 Task: Add Modern Times Orderville Hazy IPA 6 Pack Cans to the cart.
Action: Mouse moved to (711, 263)
Screenshot: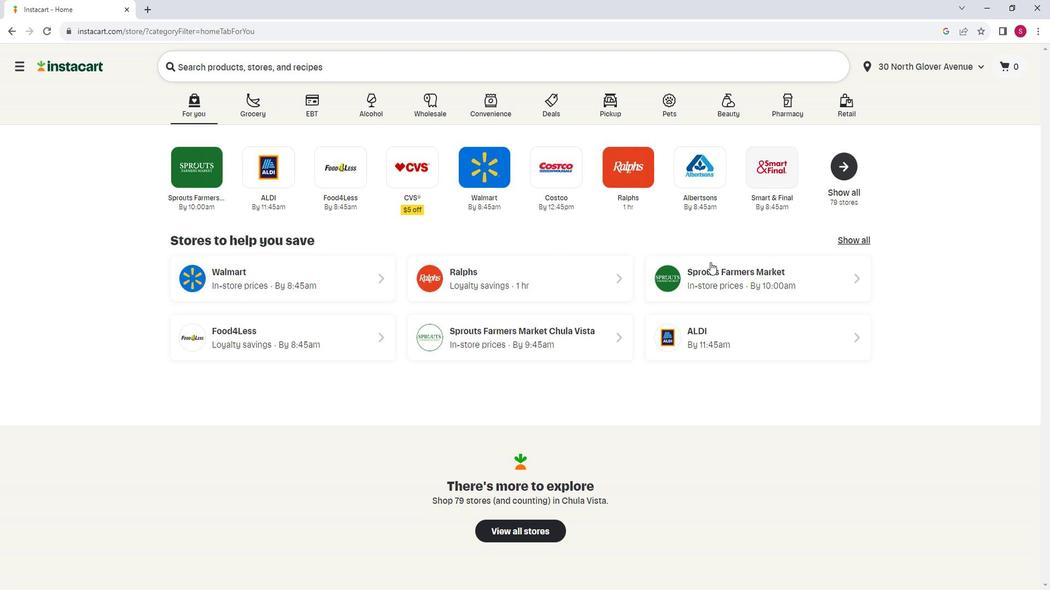 
Action: Mouse pressed left at (711, 263)
Screenshot: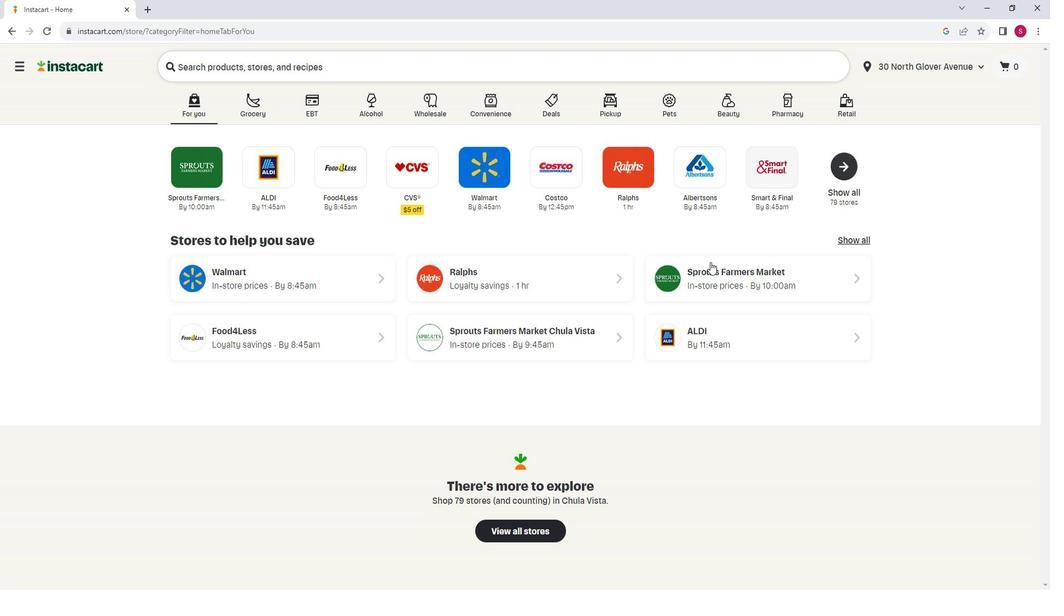 
Action: Mouse moved to (71, 432)
Screenshot: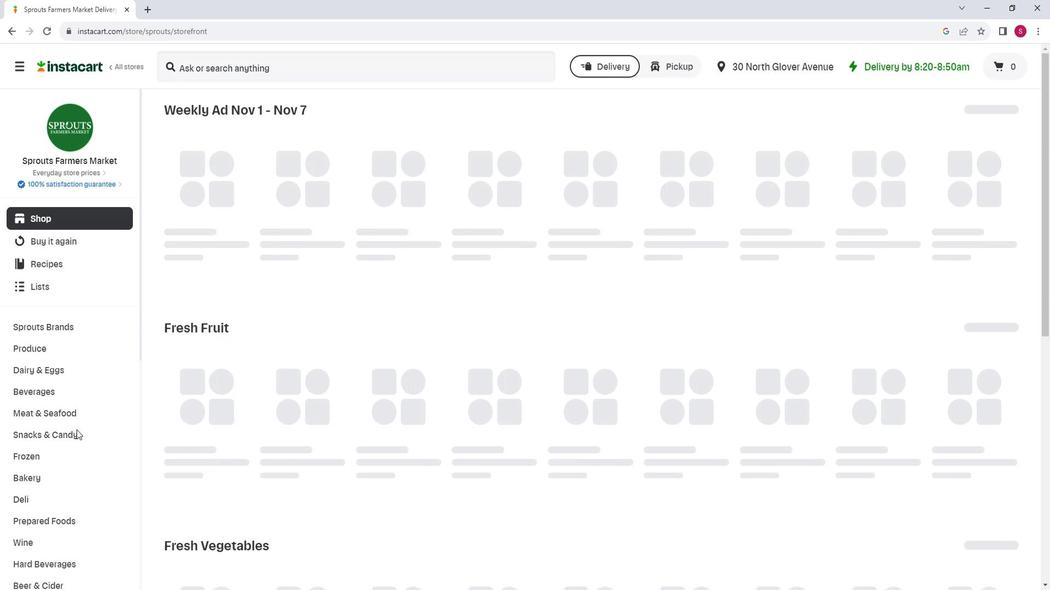 
Action: Mouse scrolled (71, 431) with delta (0, 0)
Screenshot: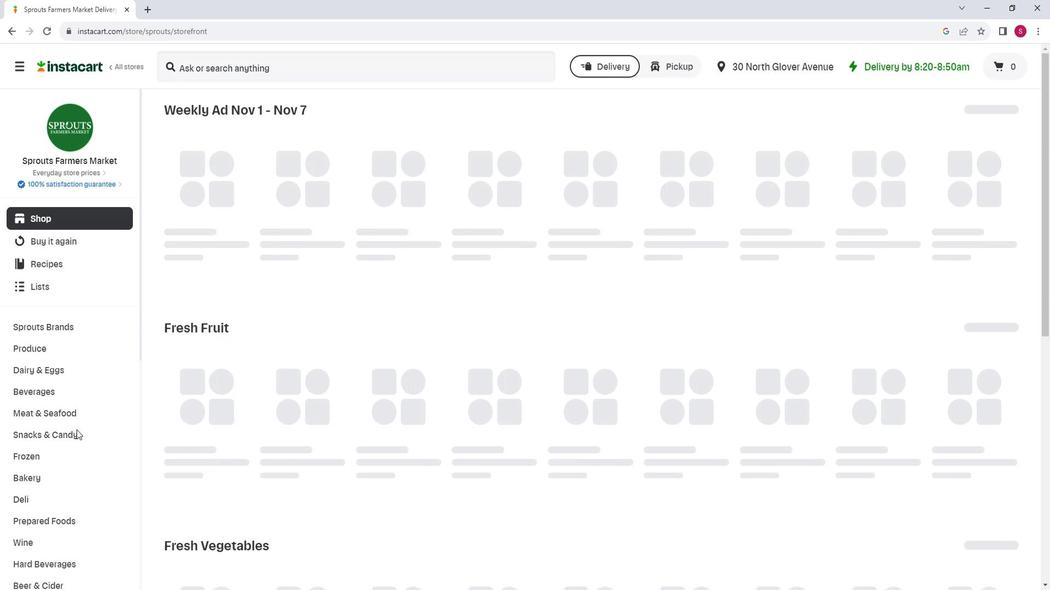 
Action: Mouse moved to (76, 437)
Screenshot: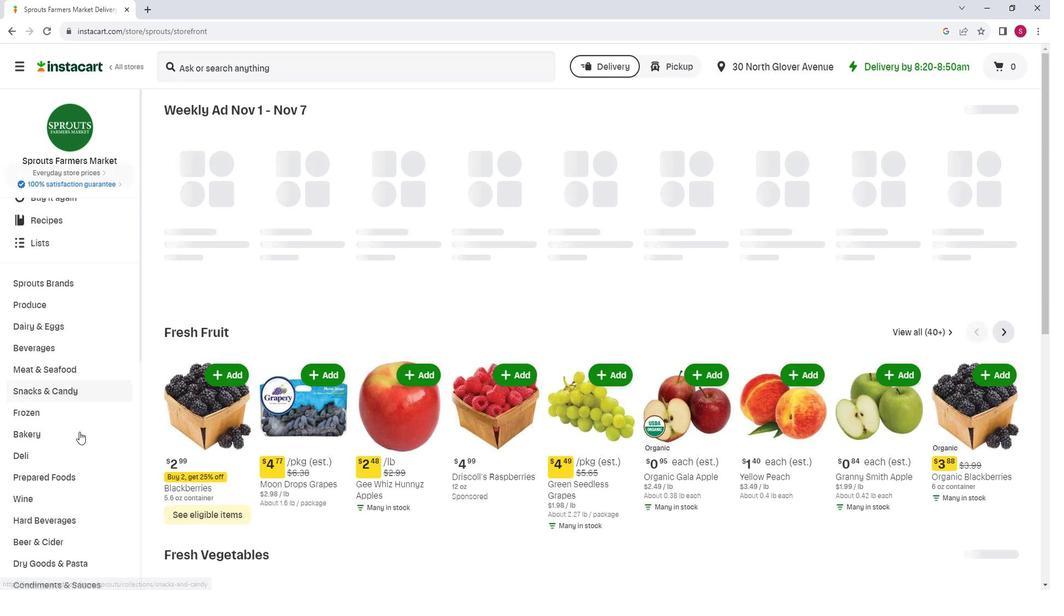 
Action: Mouse scrolled (76, 436) with delta (0, 0)
Screenshot: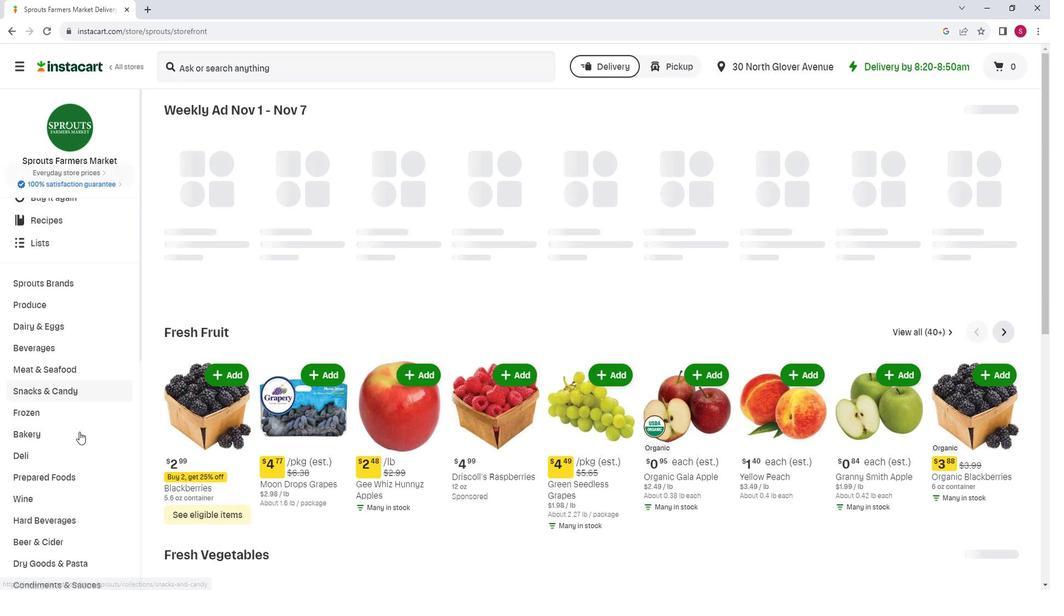 
Action: Mouse moved to (59, 473)
Screenshot: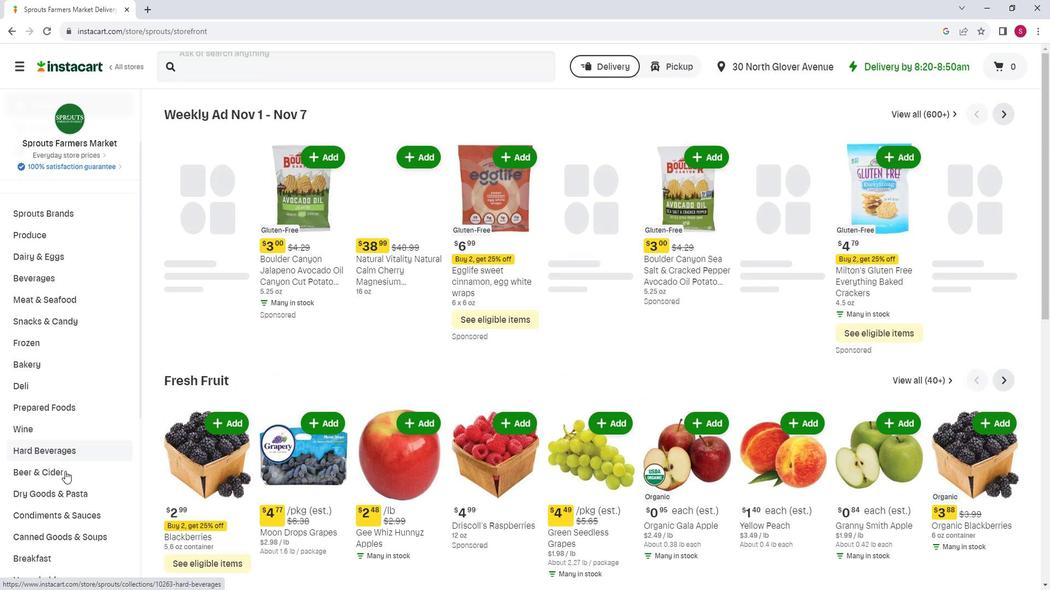 
Action: Mouse pressed left at (59, 473)
Screenshot: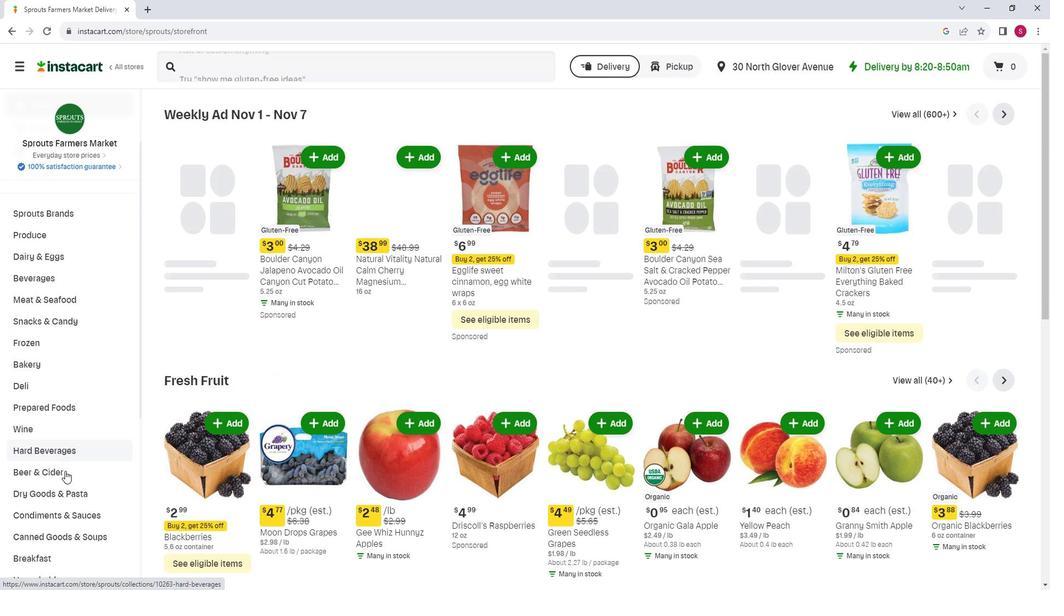 
Action: Mouse moved to (251, 140)
Screenshot: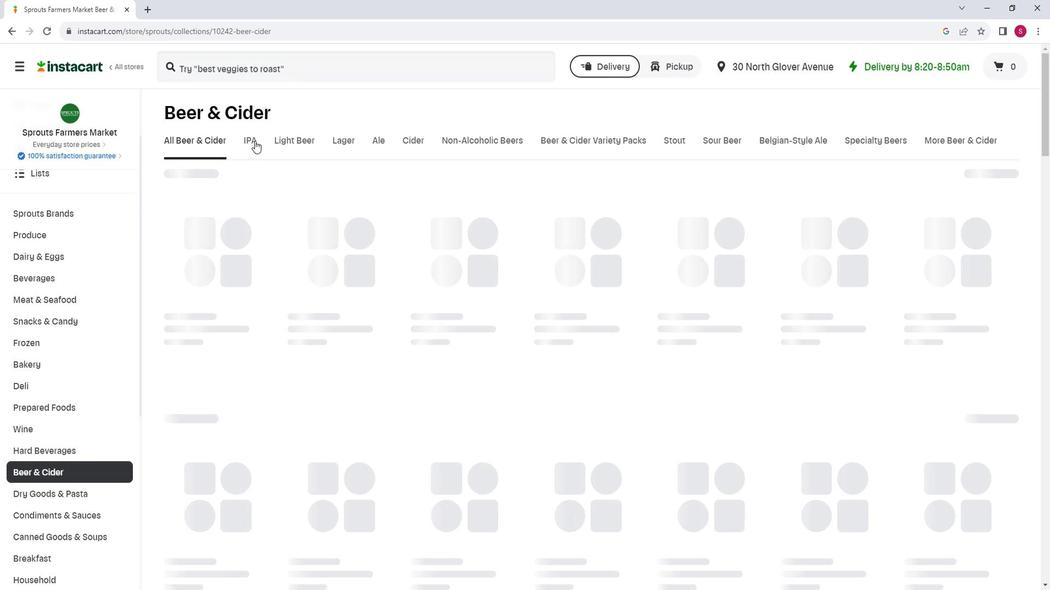 
Action: Mouse pressed left at (251, 140)
Screenshot: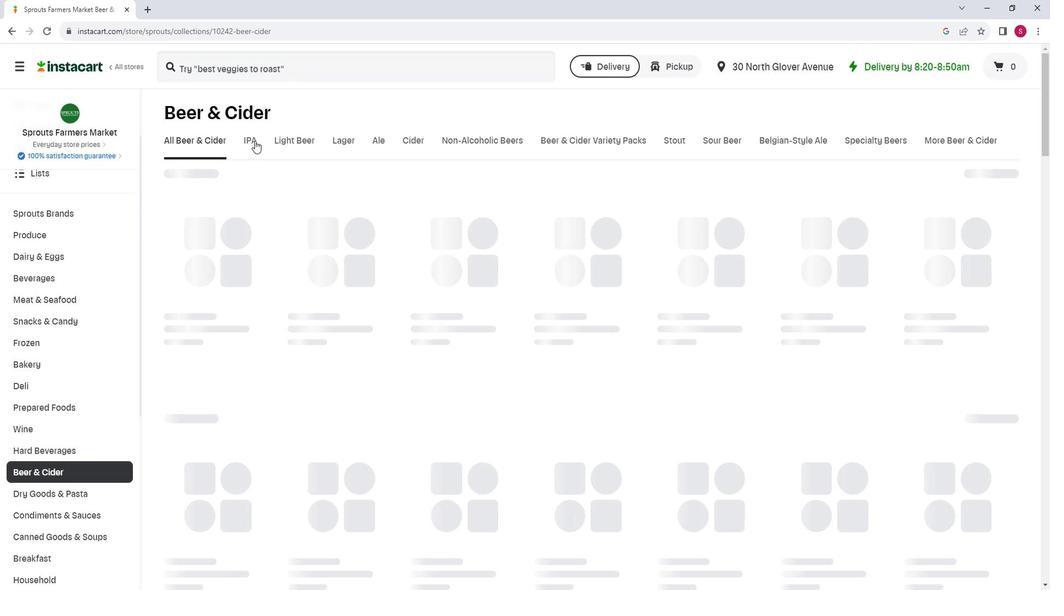 
Action: Mouse moved to (381, 223)
Screenshot: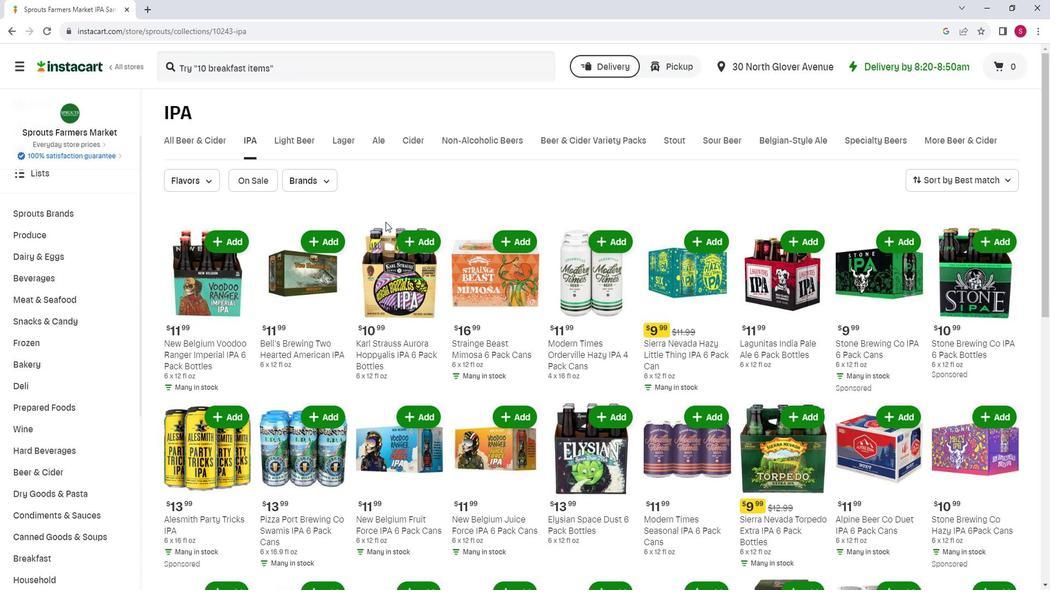 
Action: Mouse scrolled (381, 222) with delta (0, 0)
Screenshot: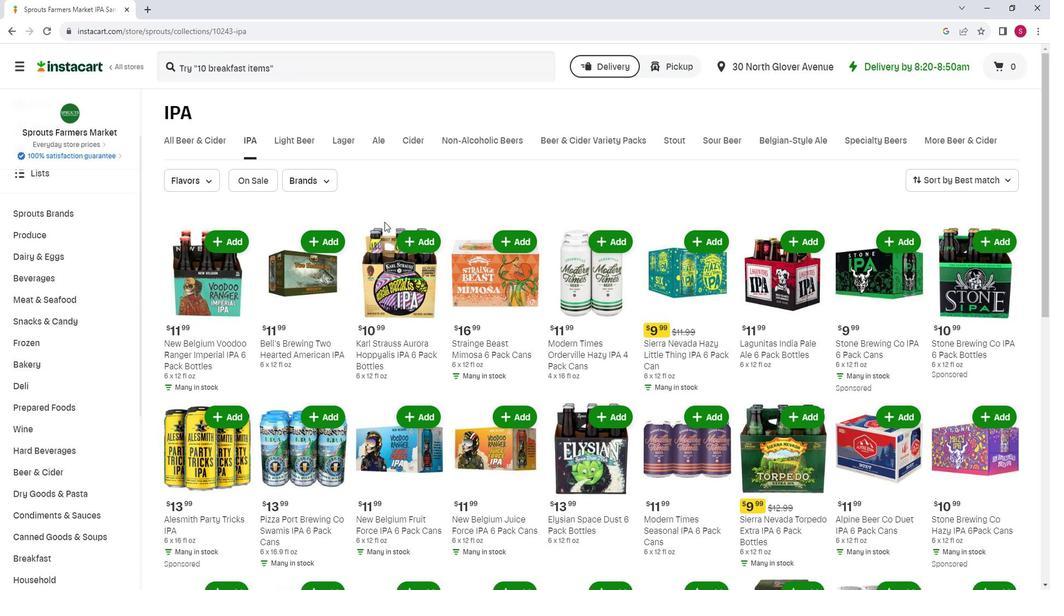 
Action: Mouse moved to (641, 282)
Screenshot: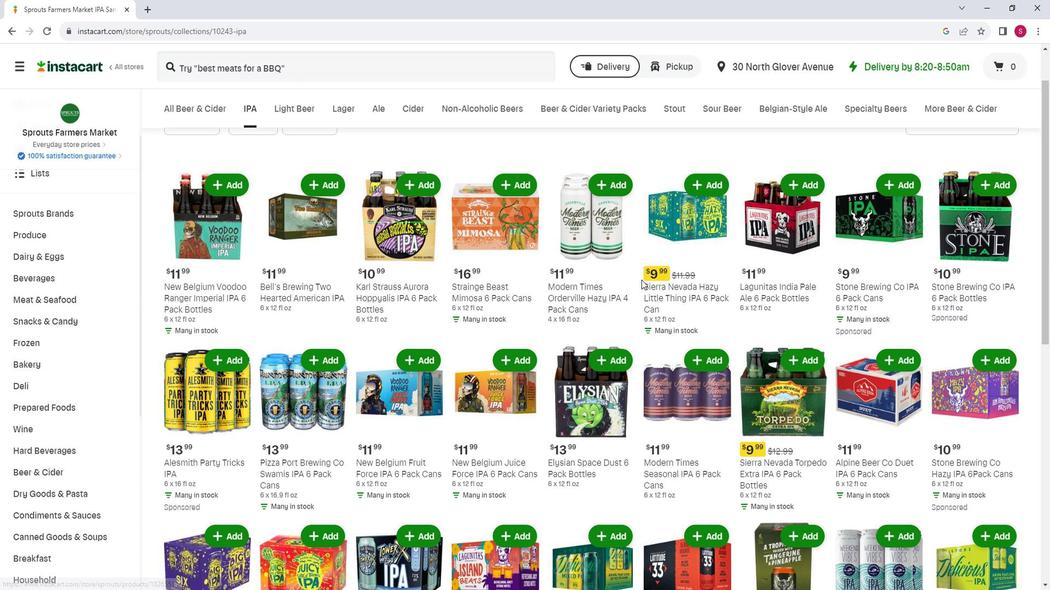 
Action: Mouse scrolled (641, 281) with delta (0, 0)
Screenshot: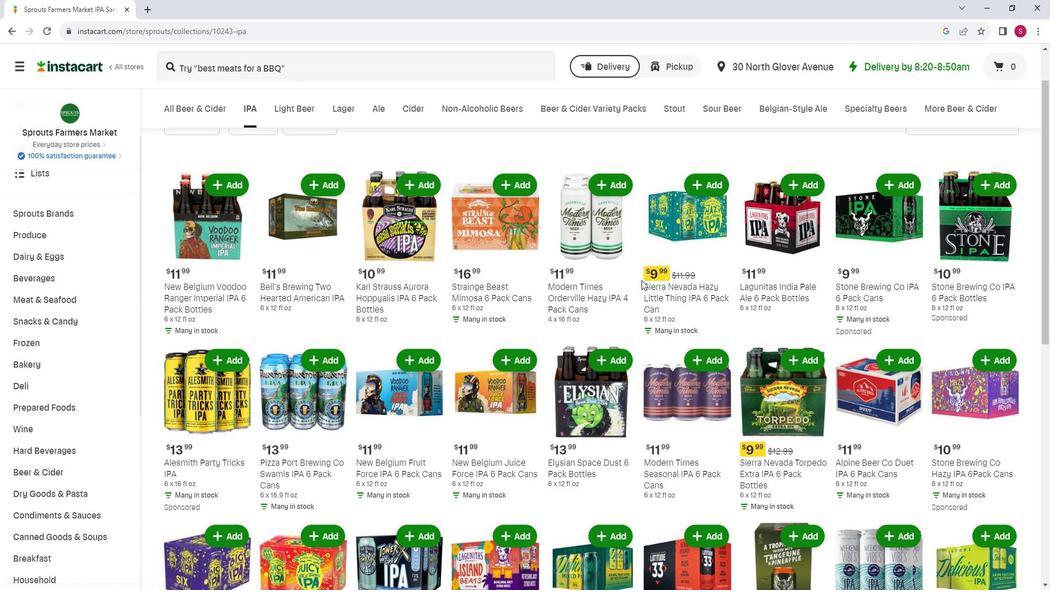 
Action: Mouse moved to (619, 328)
Screenshot: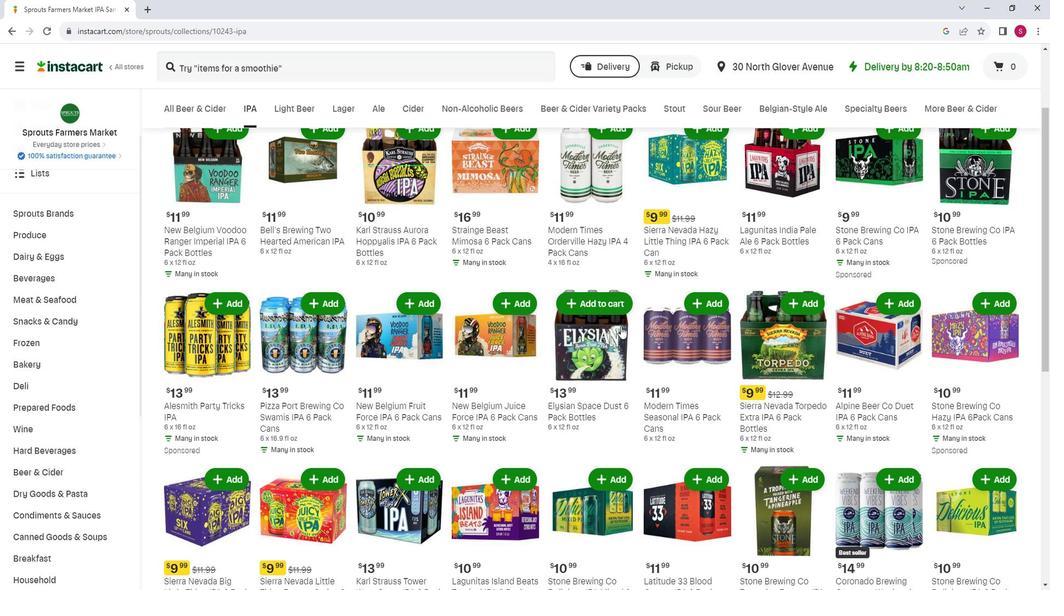 
Action: Mouse scrolled (619, 327) with delta (0, 0)
Screenshot: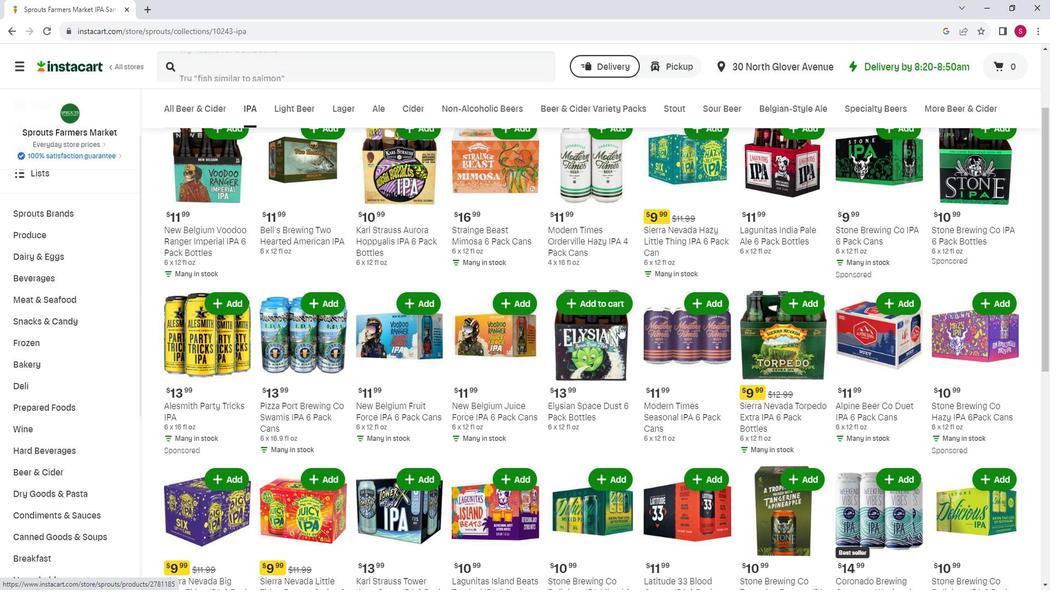 
Action: Mouse moved to (597, 323)
Screenshot: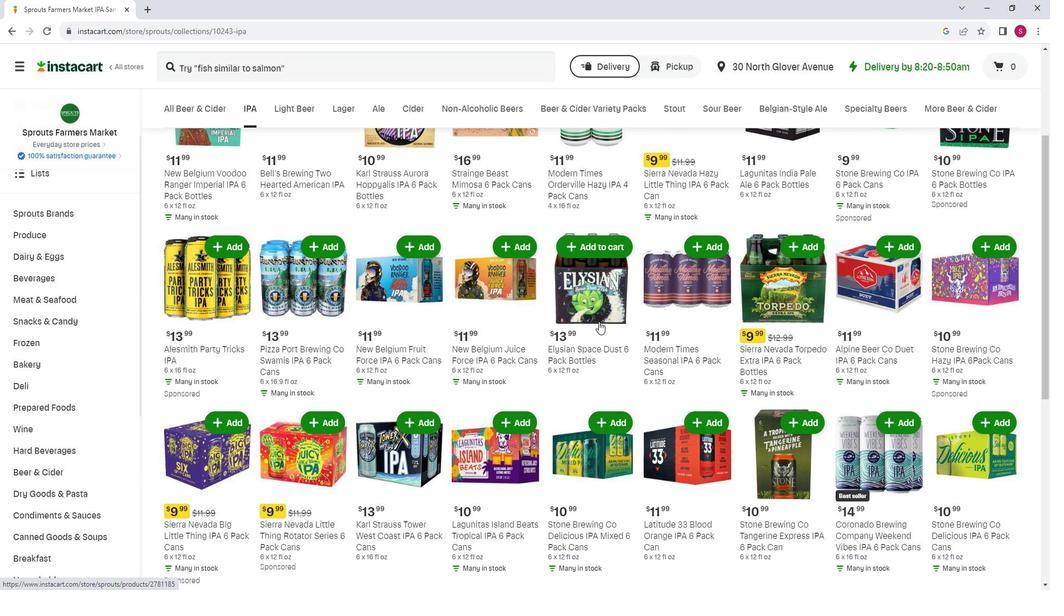 
Action: Mouse scrolled (597, 323) with delta (0, 0)
Screenshot: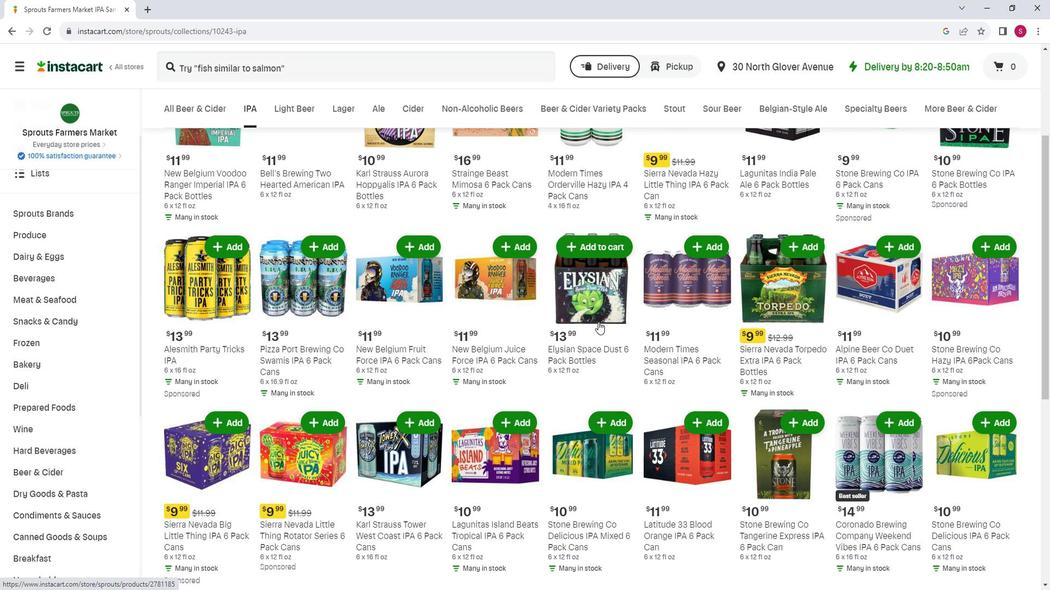 
Action: Mouse moved to (543, 321)
Screenshot: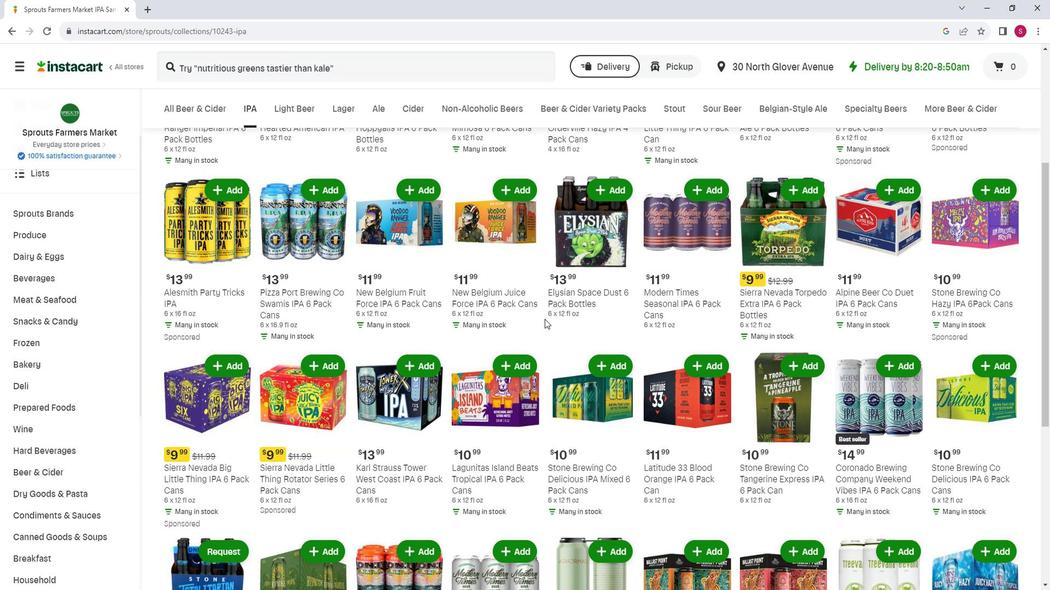 
Action: Mouse scrolled (543, 320) with delta (0, -1)
Screenshot: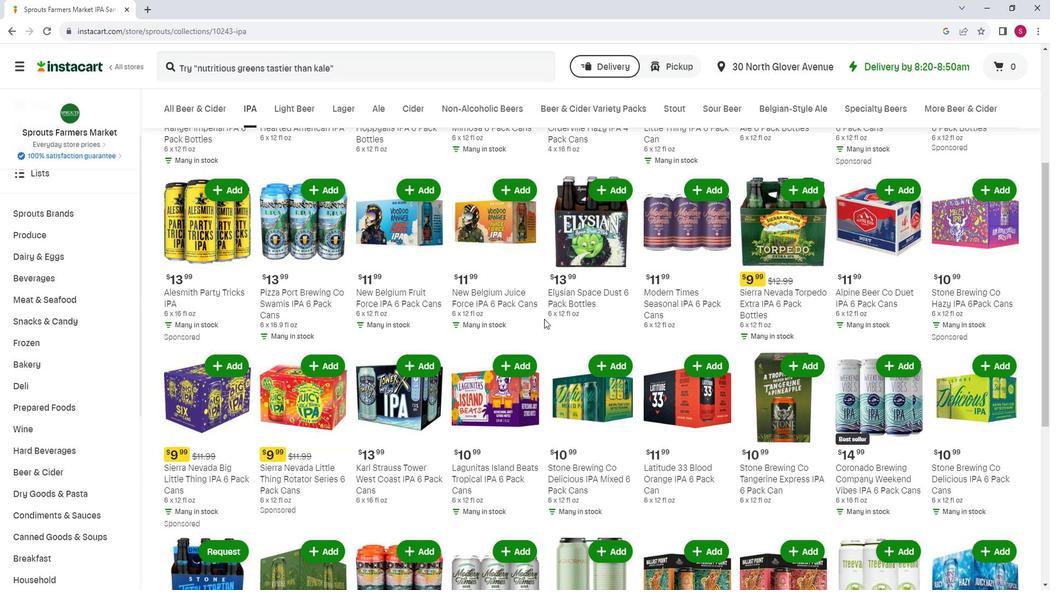 
Action: Mouse moved to (543, 321)
Screenshot: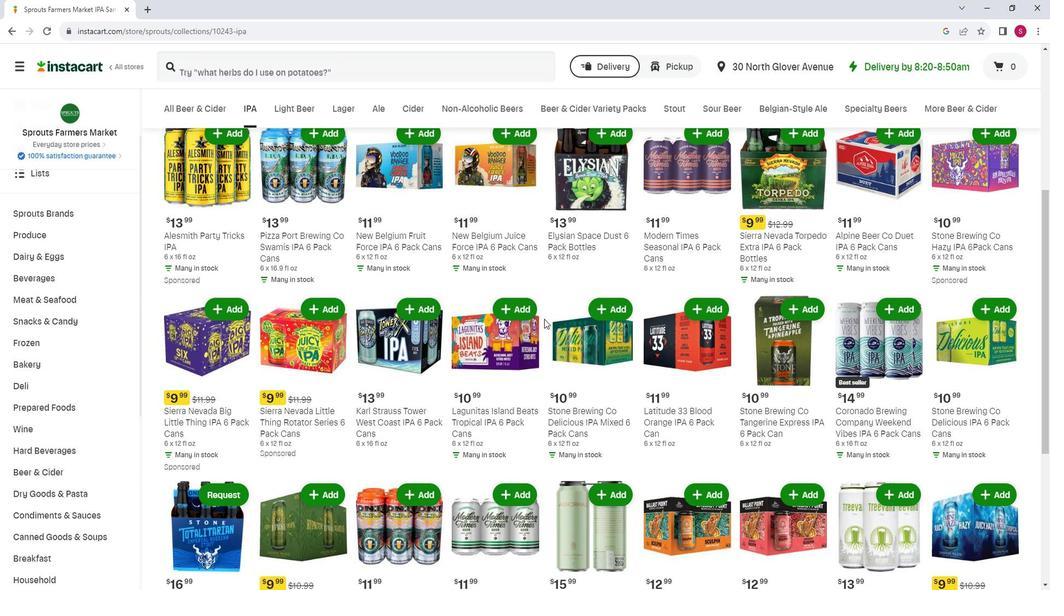 
Action: Mouse scrolled (543, 320) with delta (0, -1)
Screenshot: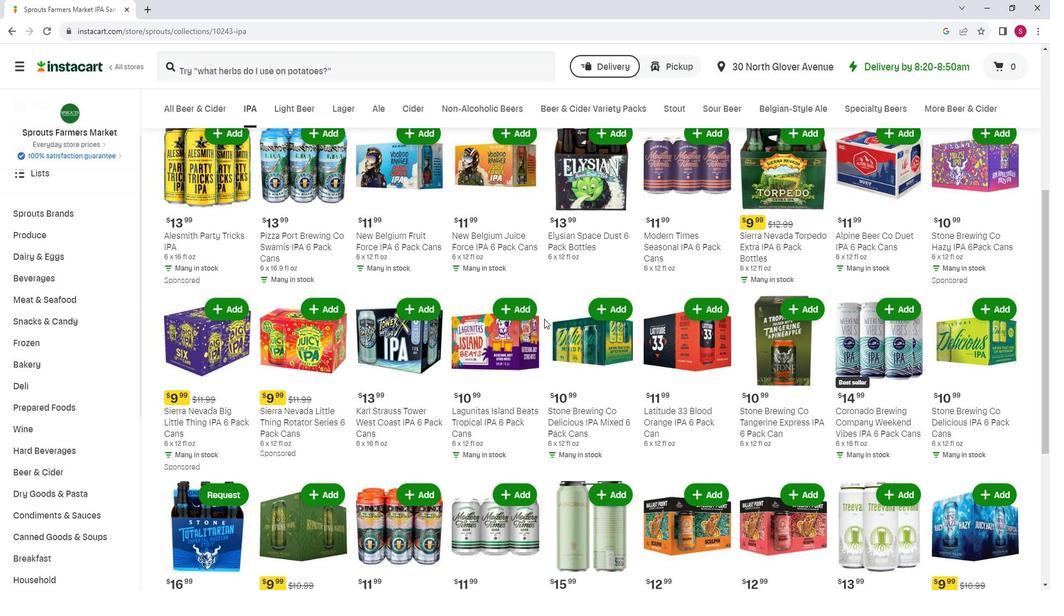 
Action: Mouse moved to (543, 320)
Screenshot: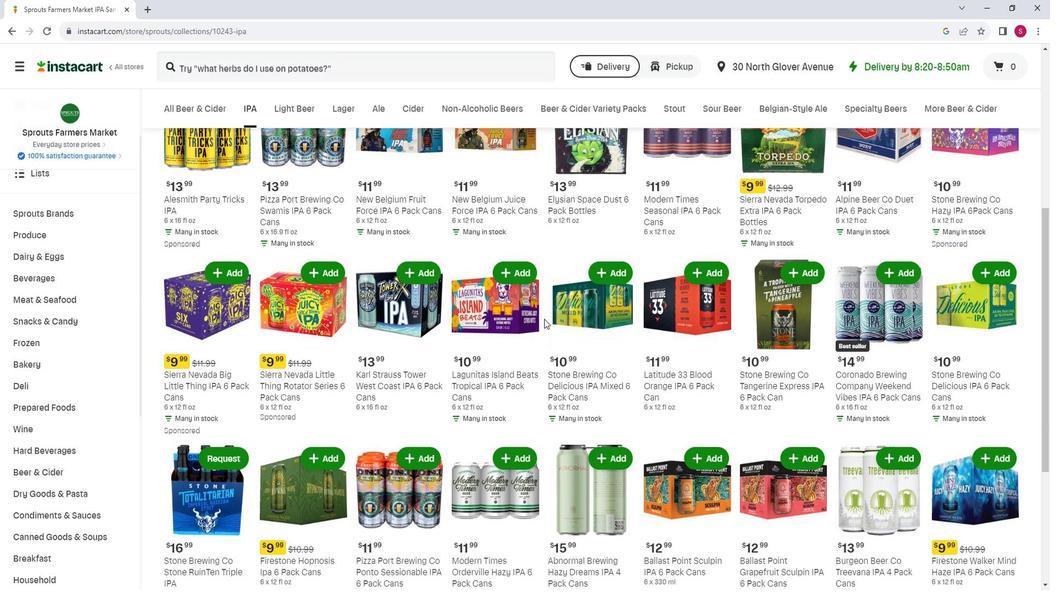 
Action: Mouse scrolled (543, 319) with delta (0, 0)
Screenshot: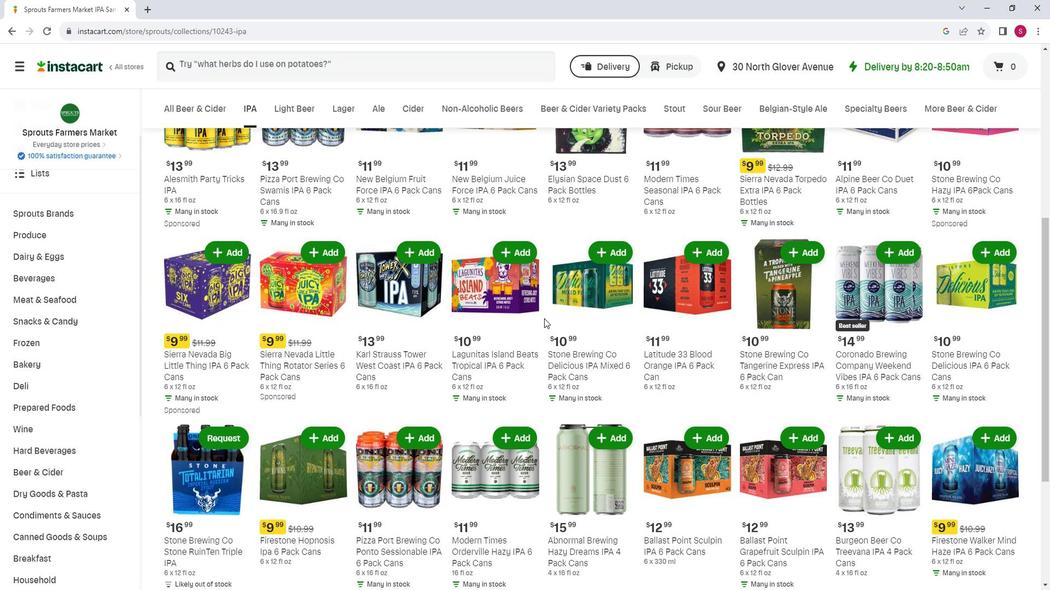 
Action: Mouse moved to (544, 318)
Screenshot: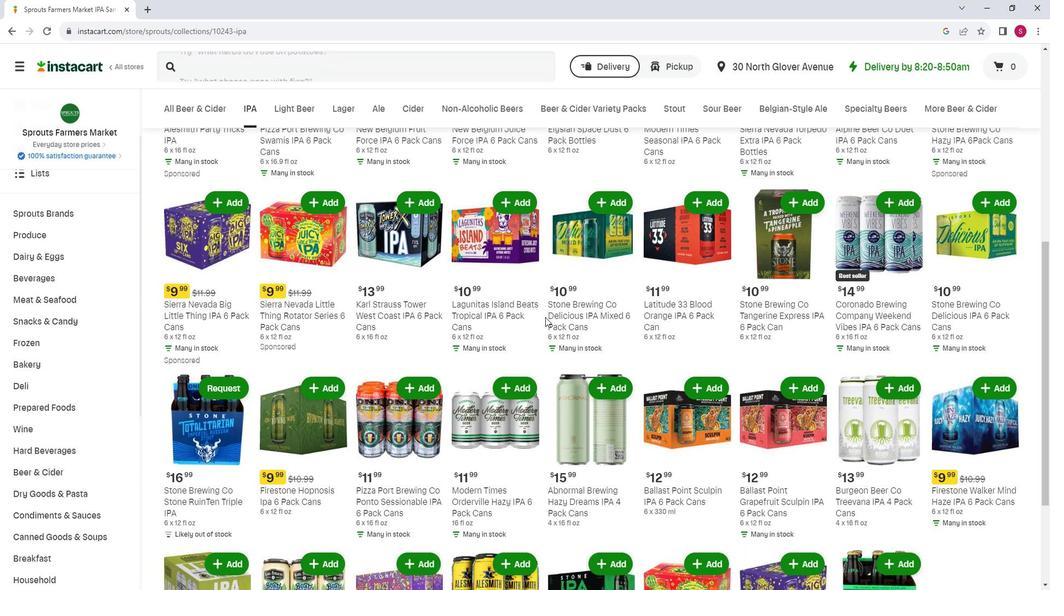 
Action: Mouse scrolled (544, 317) with delta (0, 0)
Screenshot: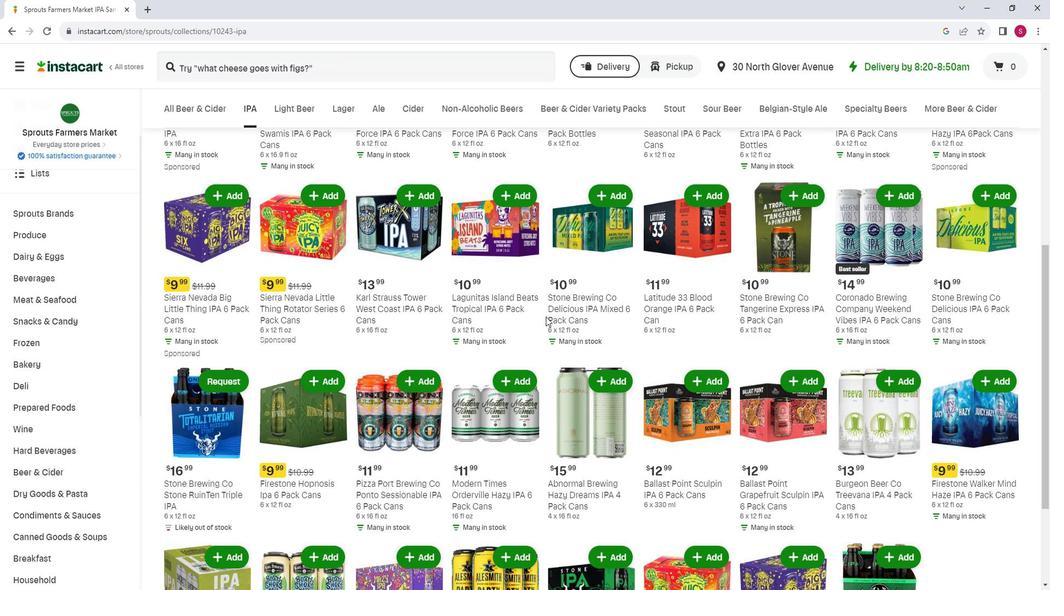 
Action: Mouse moved to (508, 324)
Screenshot: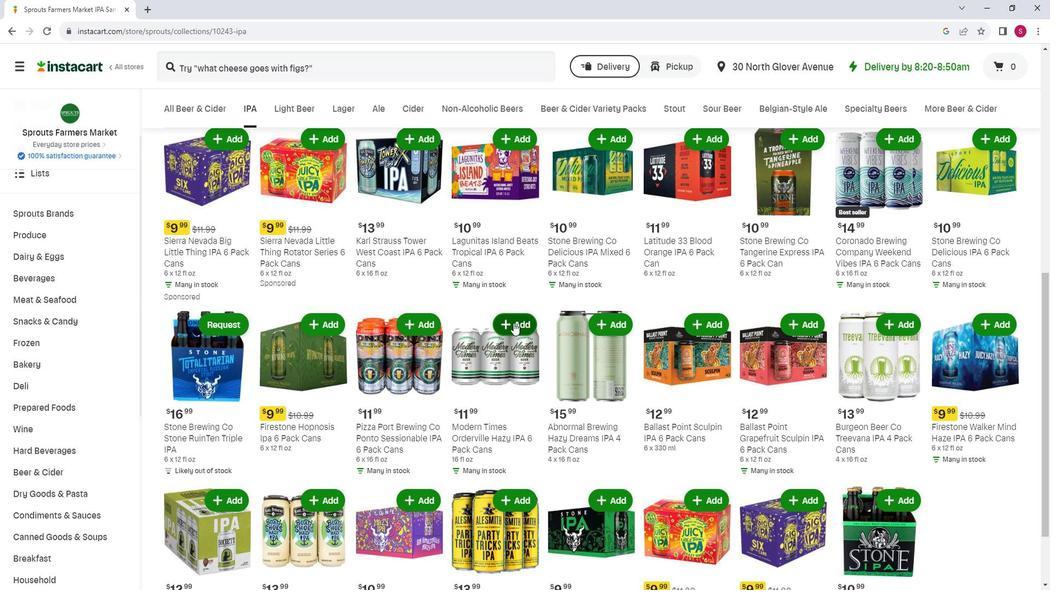 
Action: Mouse pressed left at (508, 324)
Screenshot: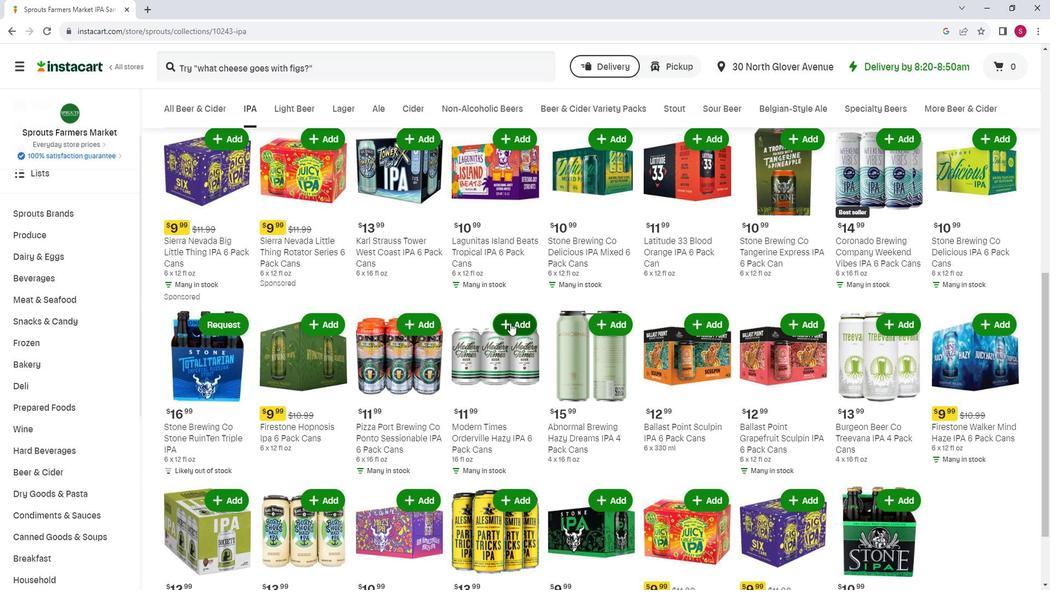 
Action: Mouse moved to (526, 300)
Screenshot: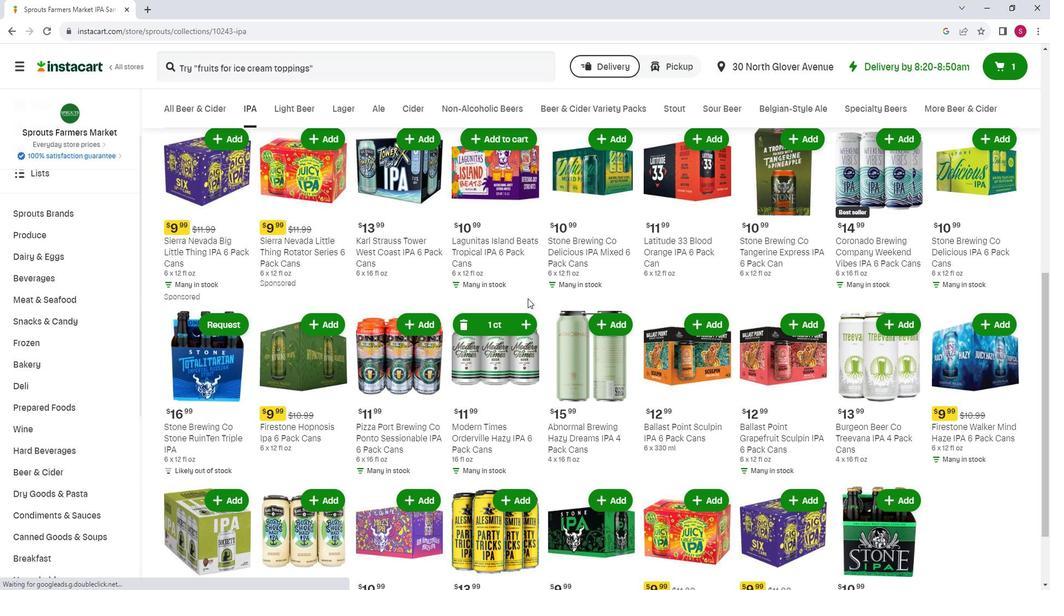 
